 Task: Use the formula "UNICODE" in spreadsheet "Project portfolio".
Action: Mouse pressed left at (668, 188)
Screenshot: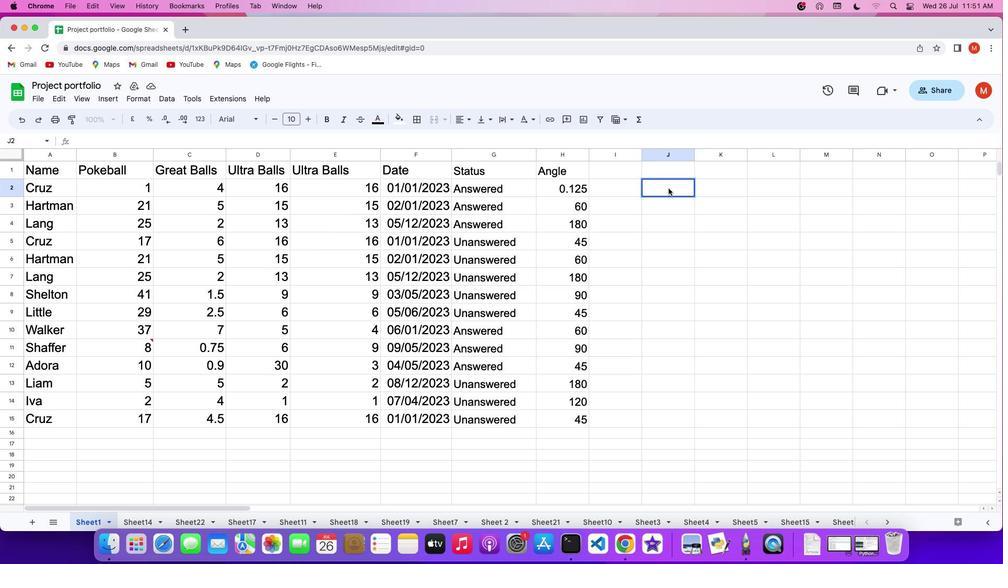 
Action: Mouse pressed left at (668, 188)
Screenshot: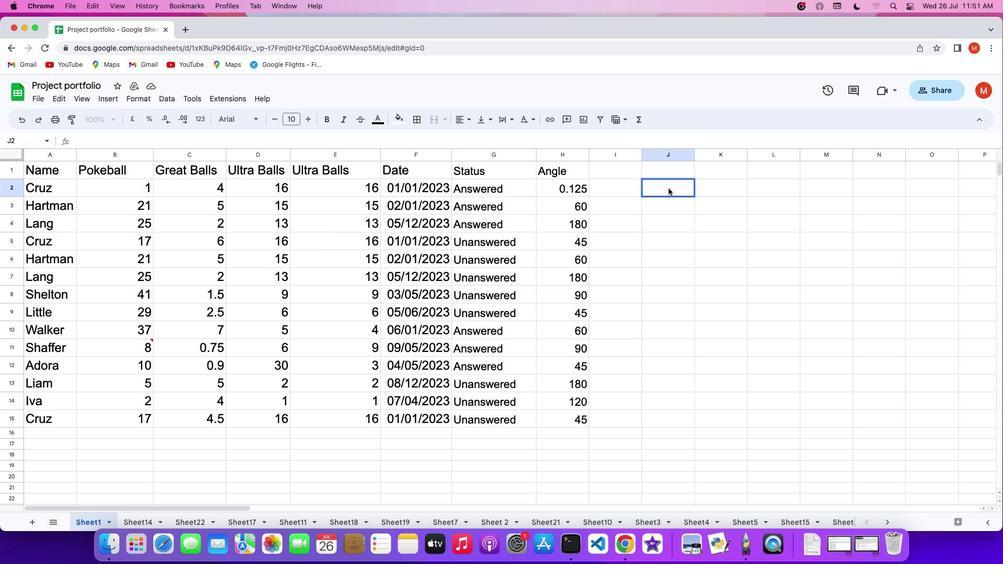 
Action: Mouse moved to (673, 186)
Screenshot: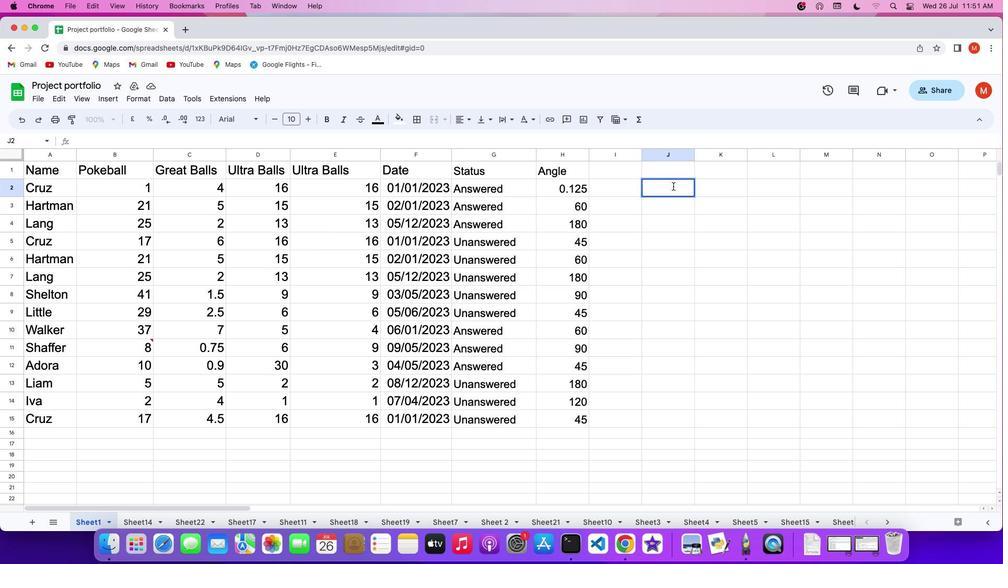 
Action: Mouse pressed left at (673, 186)
Screenshot: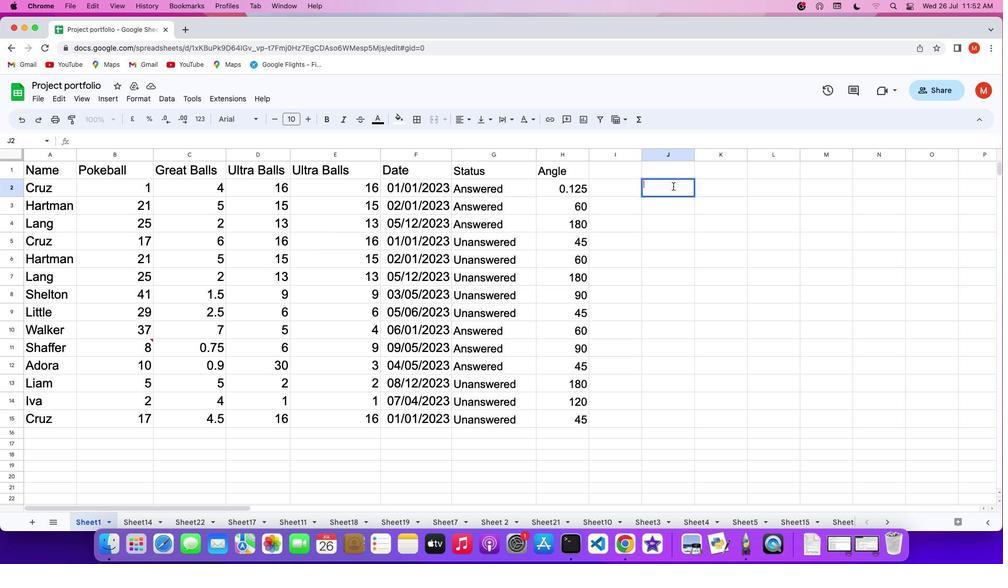 
Action: Key pressed '='
Screenshot: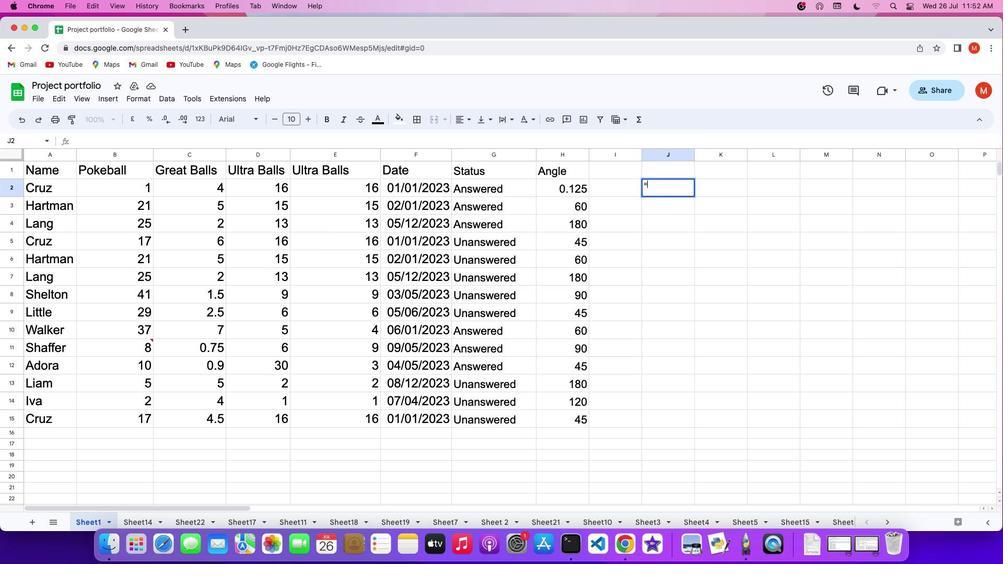 
Action: Mouse moved to (640, 119)
Screenshot: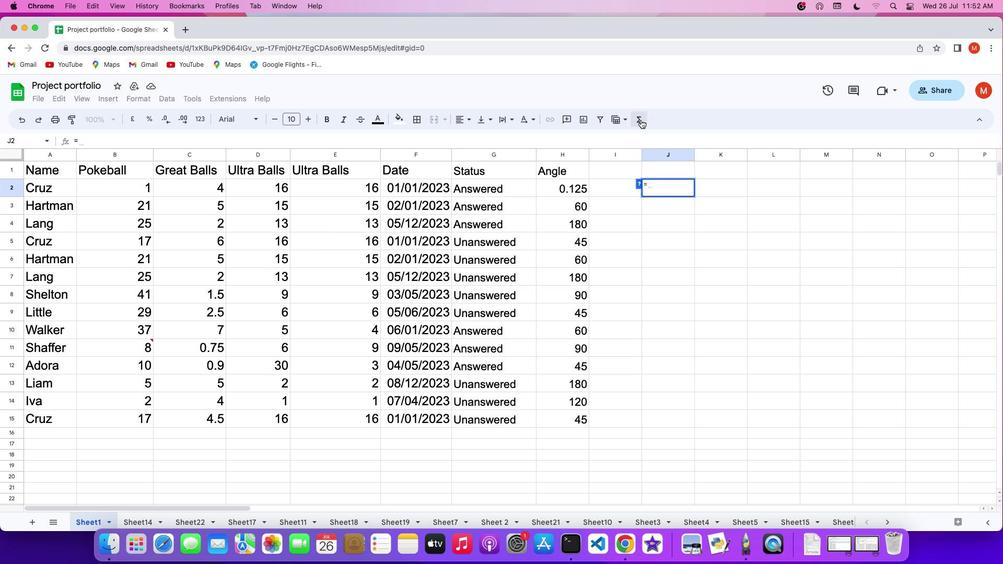 
Action: Mouse pressed left at (640, 119)
Screenshot: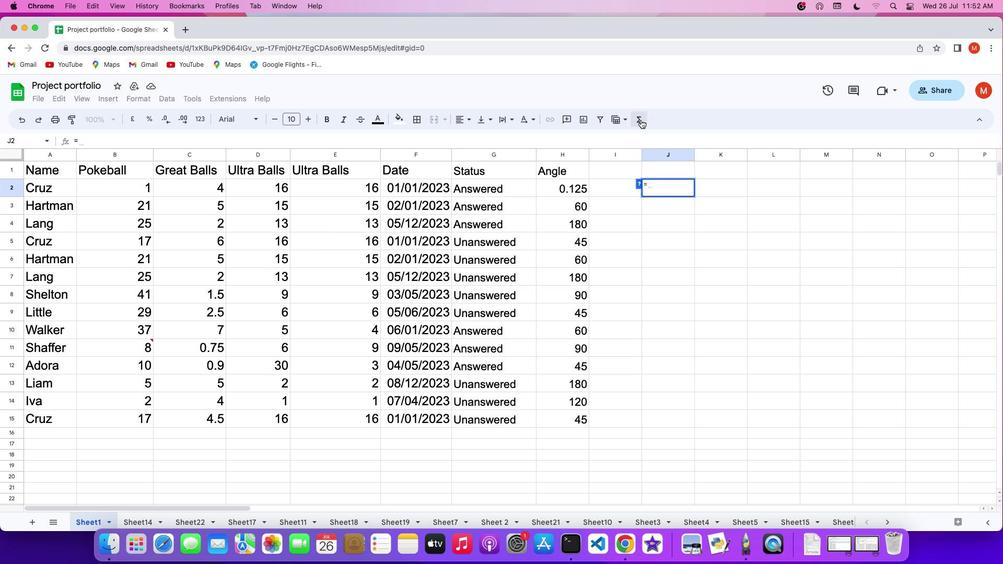 
Action: Mouse moved to (774, 424)
Screenshot: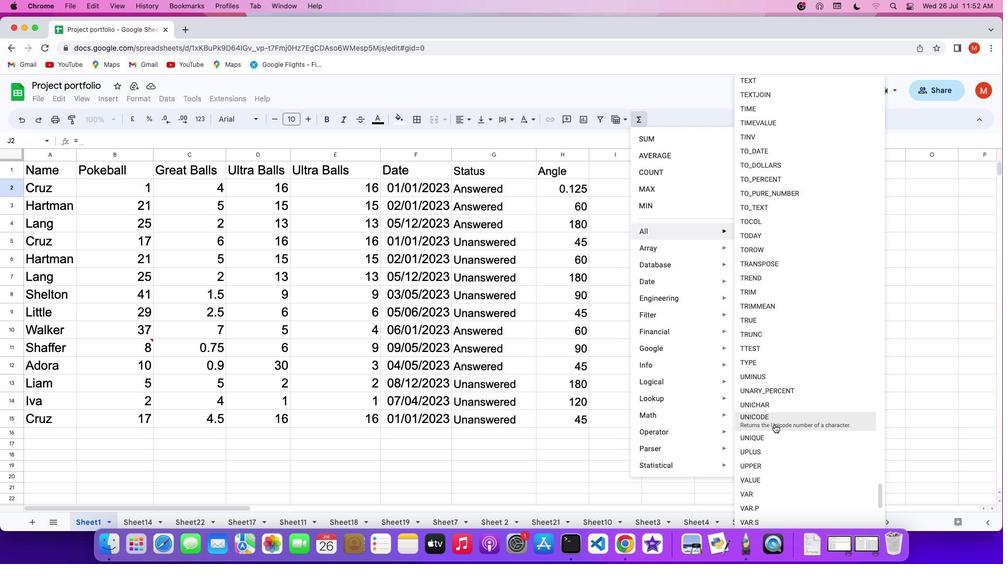 
Action: Mouse pressed left at (774, 424)
Screenshot: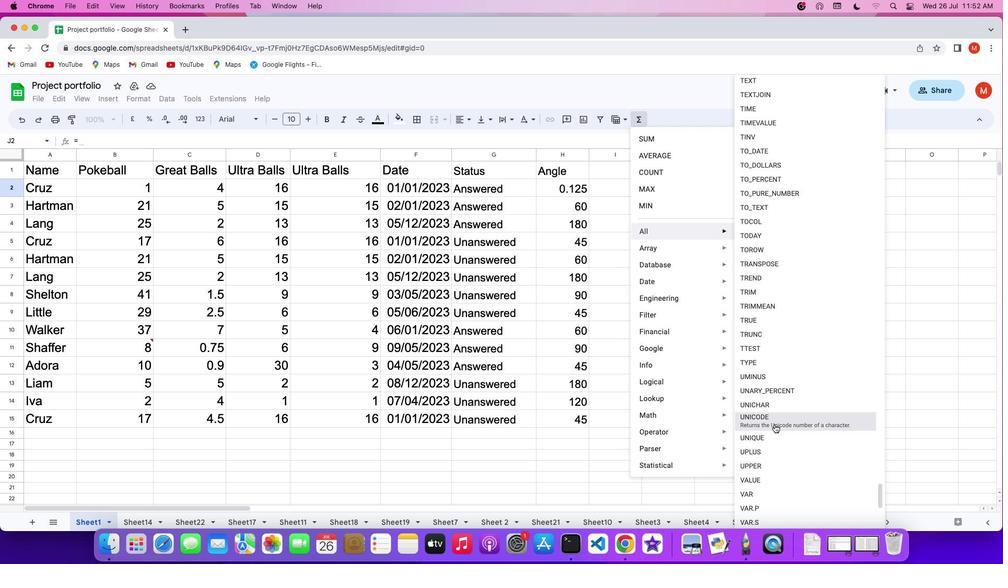 
Action: Mouse moved to (753, 358)
Screenshot: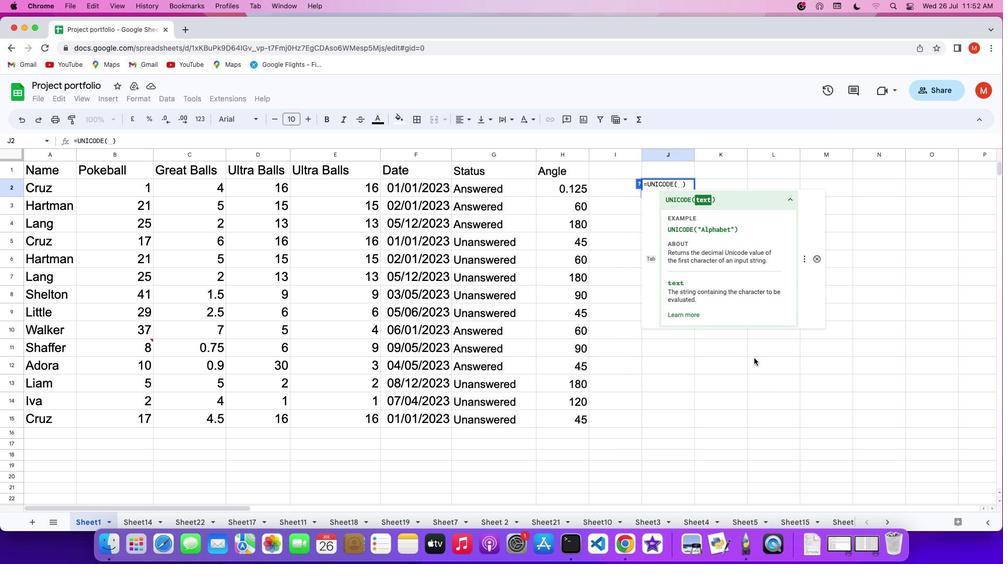 
Action: Key pressed Key.shift_r'"'Key.shift'A''l''p''h''a''b''e''t'Key.shift_r'"'Key.enter
Screenshot: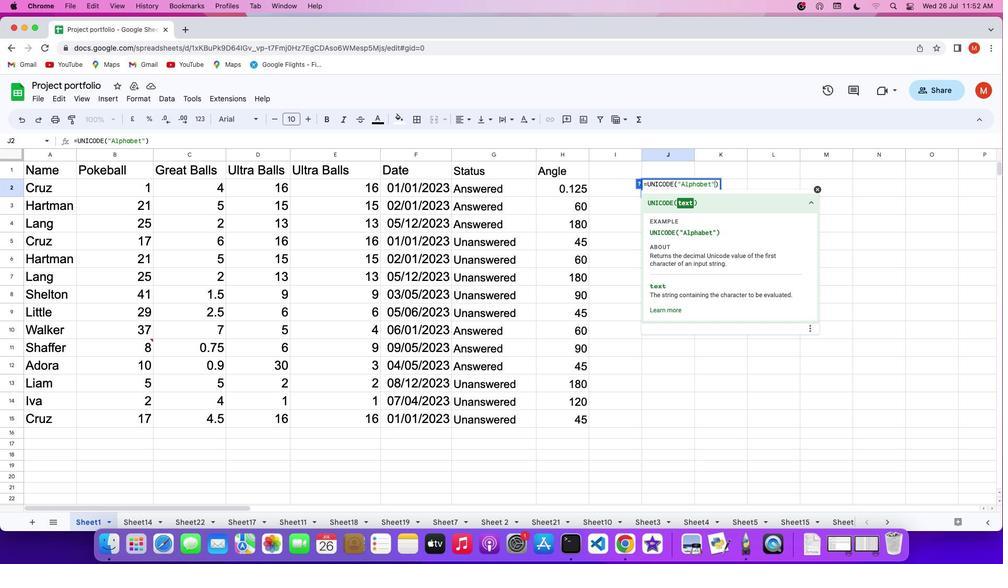 
